 Task: Create Card Tax Filing Review in Board Branding and Messaging Strategies to Workspace Agile Coaching. Create Card Smart Home Review in Board IT Service Desk Management to Workspace Agile Coaching. Create Card Tax Filing Review in Board Voice of Customer Customer Persona Development and Analysis to Workspace Agile Coaching
Action: Mouse moved to (342, 144)
Screenshot: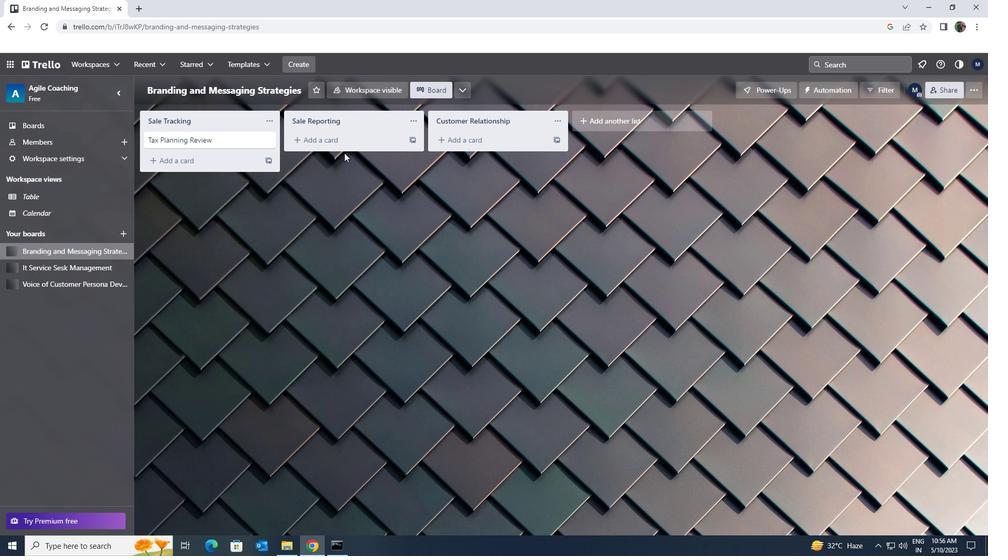 
Action: Mouse pressed left at (342, 144)
Screenshot: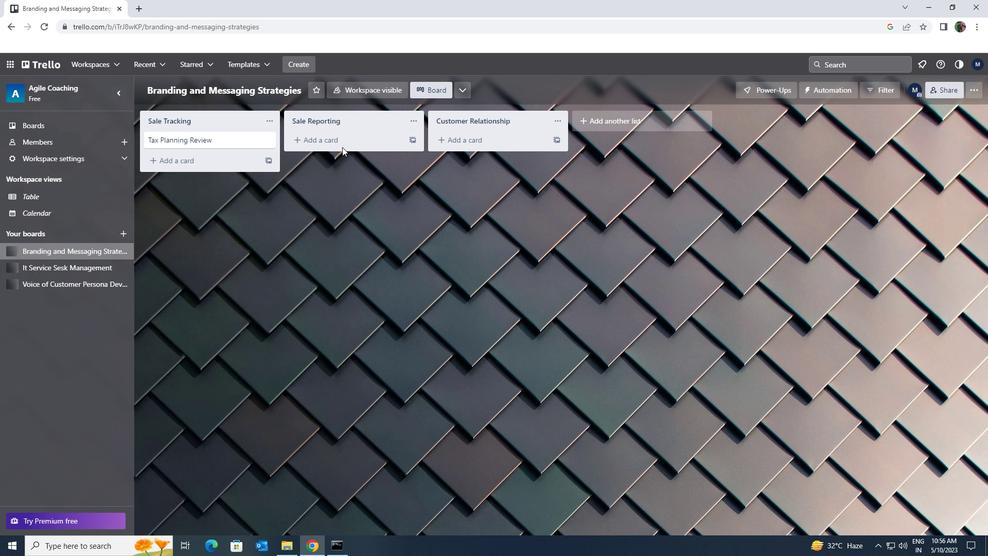 
Action: Key pressed <Key.shift>TAX<Key.space><Key.shift>FILING<Key.space><Key.shift>REVIEW
Screenshot: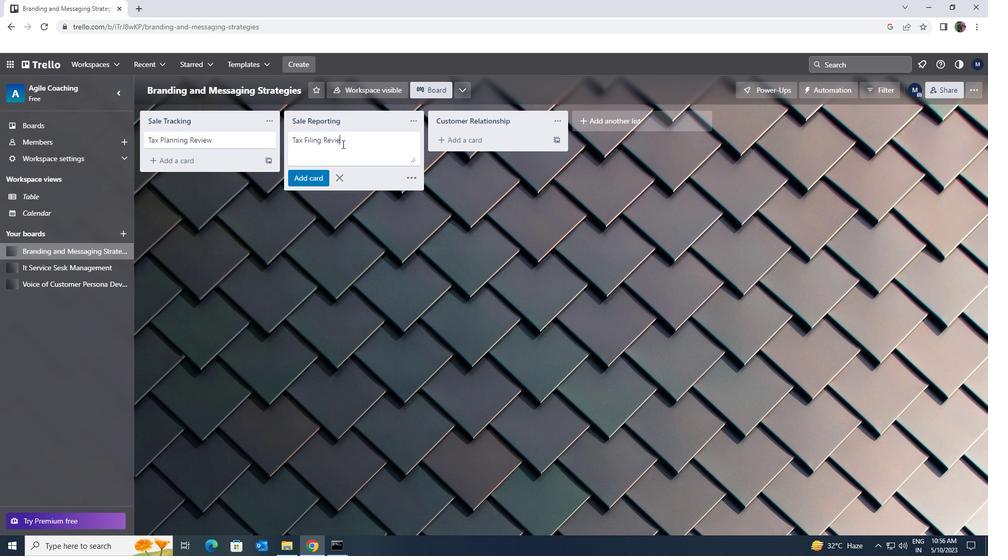
Action: Mouse moved to (319, 174)
Screenshot: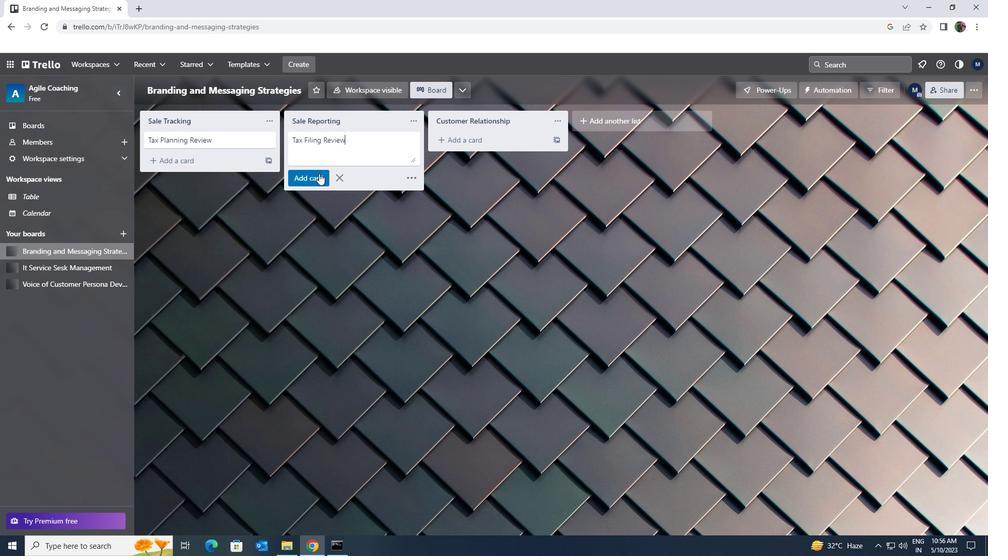 
Action: Mouse pressed left at (319, 174)
Screenshot: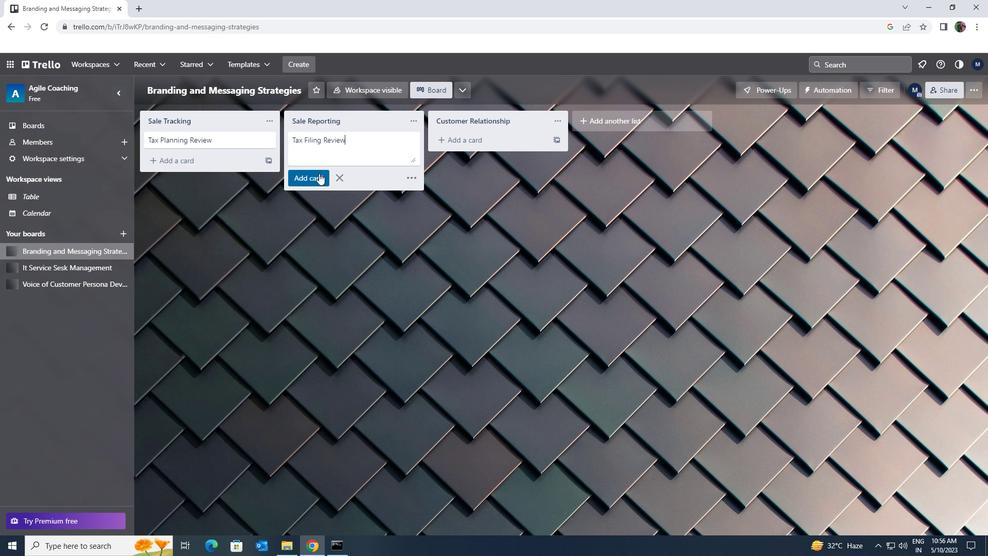 
Action: Mouse moved to (68, 266)
Screenshot: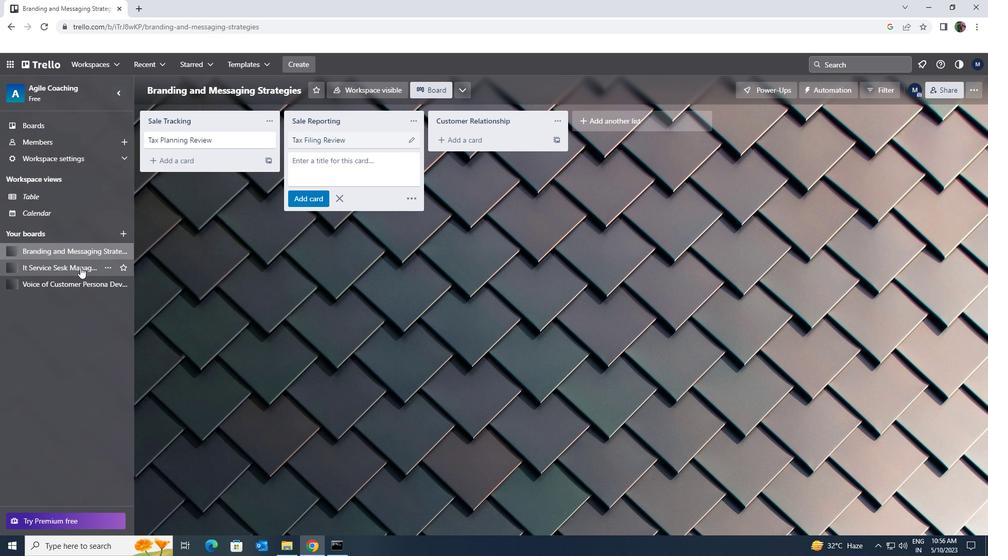 
Action: Mouse pressed left at (68, 266)
Screenshot: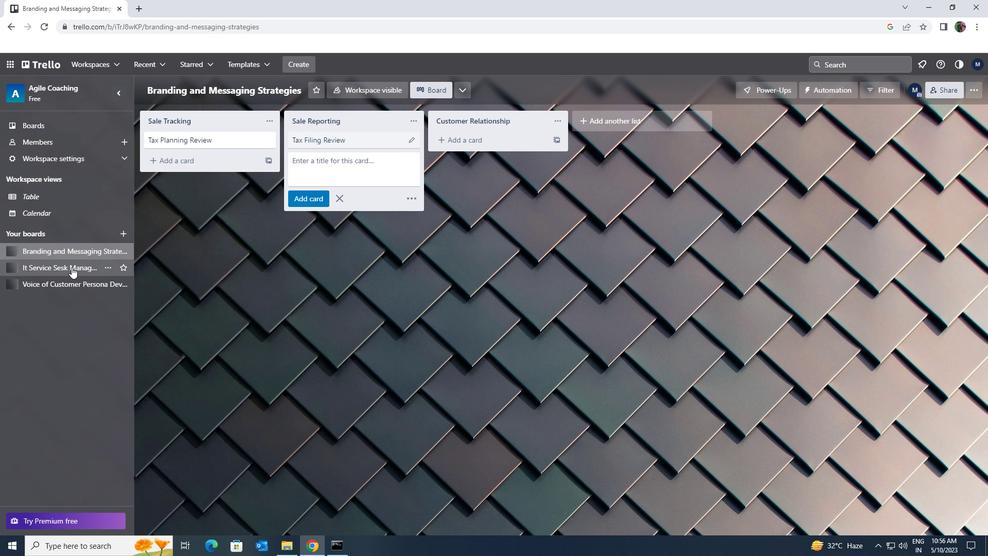 
Action: Mouse moved to (298, 141)
Screenshot: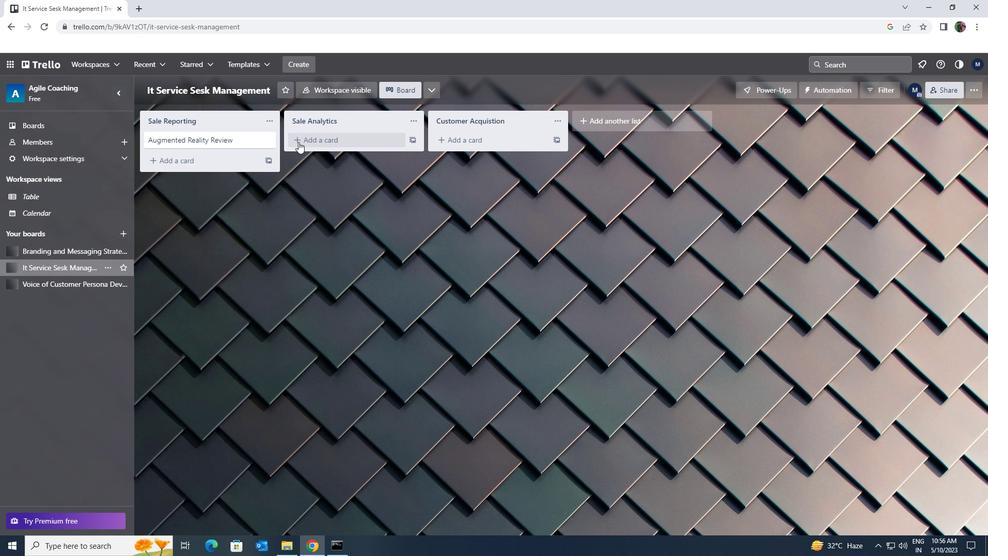 
Action: Mouse pressed left at (298, 141)
Screenshot: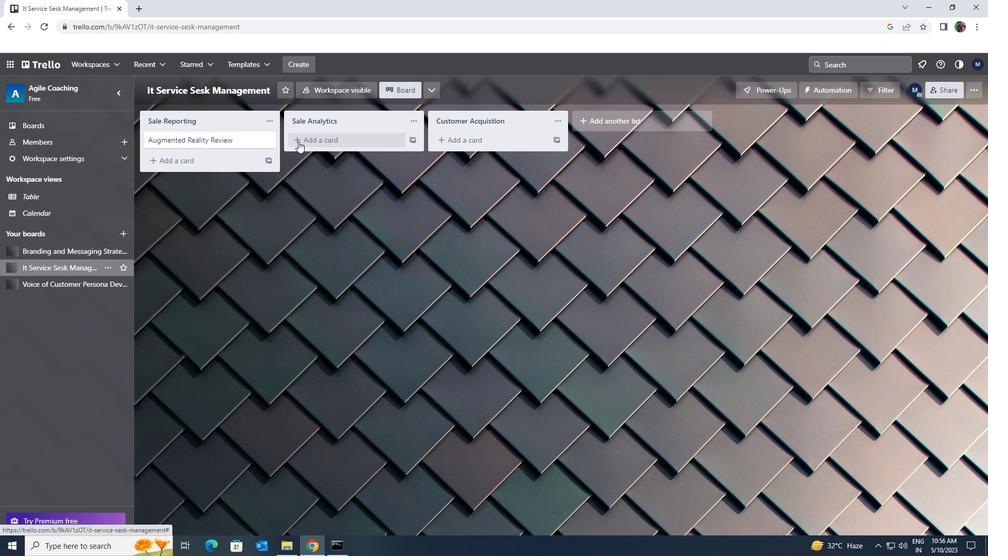 
Action: Key pressed <Key.shift>SMART<Key.space><Key.shift>HOME<Key.space><Key.shift>REVIEW
Screenshot: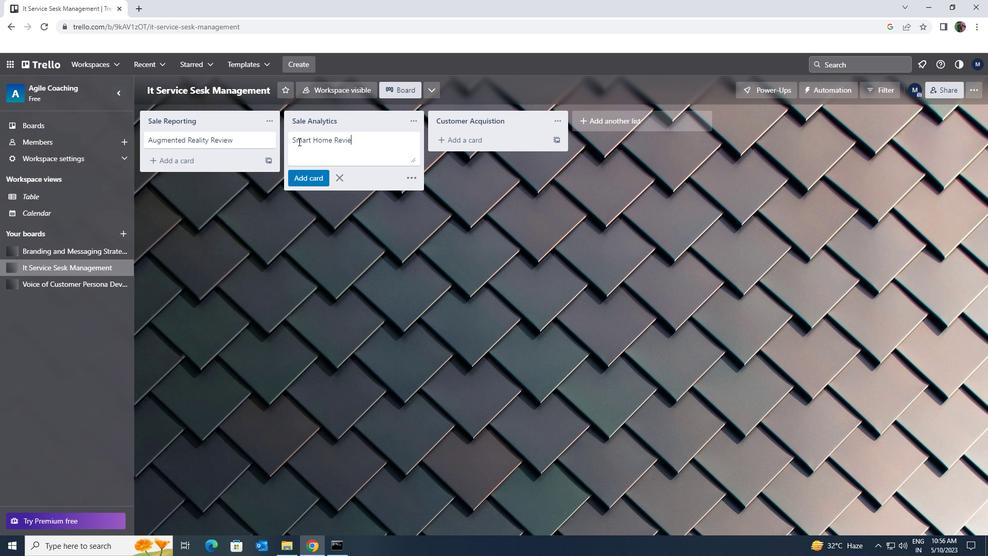 
Action: Mouse moved to (312, 175)
Screenshot: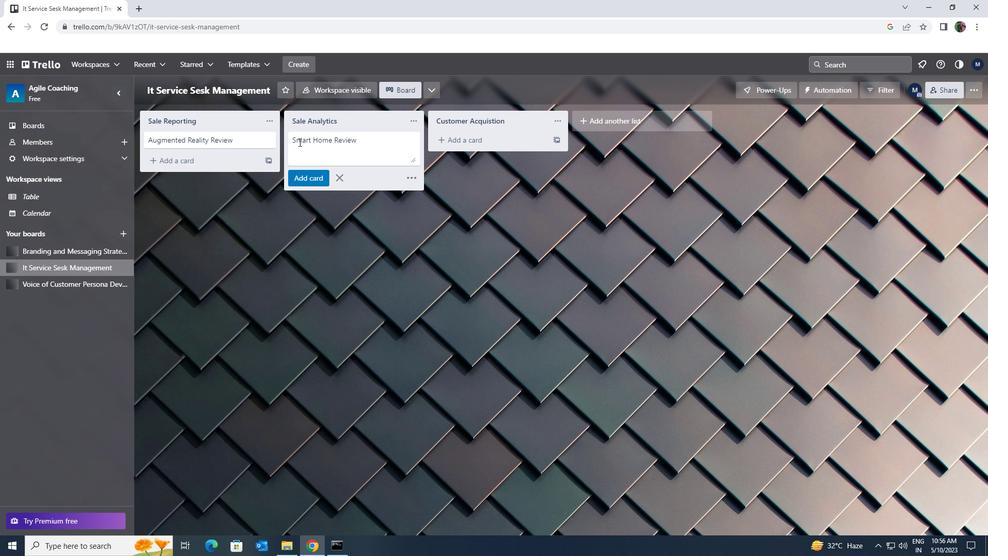 
Action: Mouse pressed left at (312, 175)
Screenshot: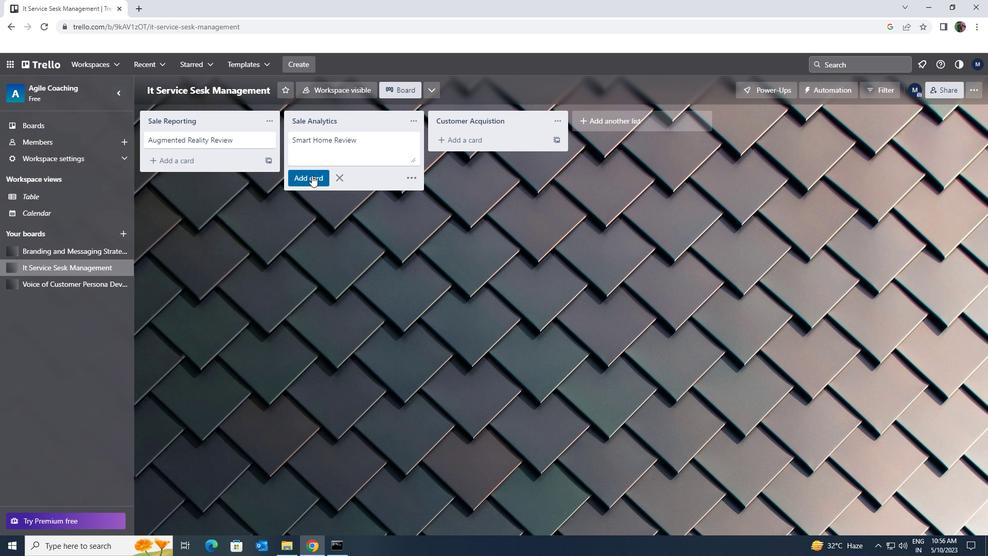 
Action: Mouse moved to (53, 282)
Screenshot: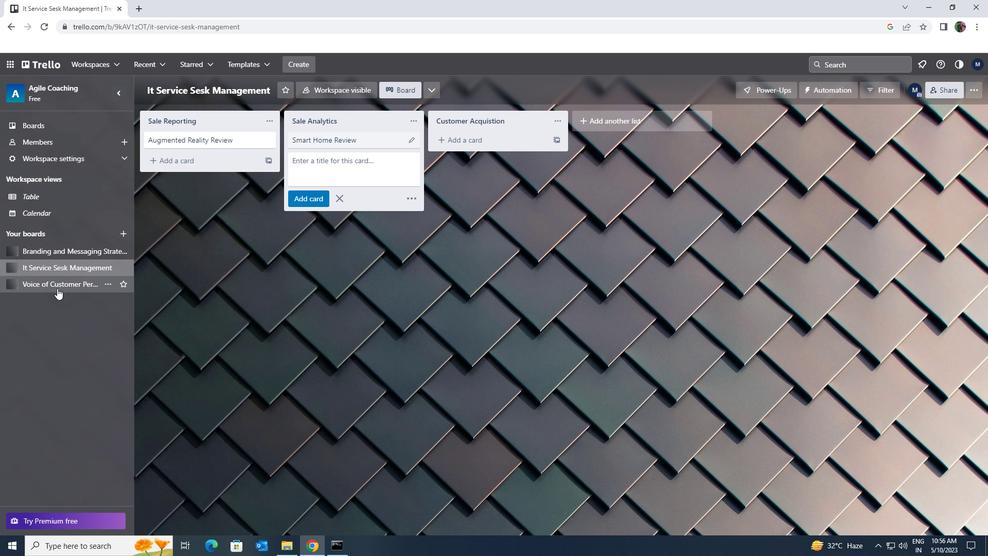 
Action: Mouse pressed left at (53, 282)
Screenshot: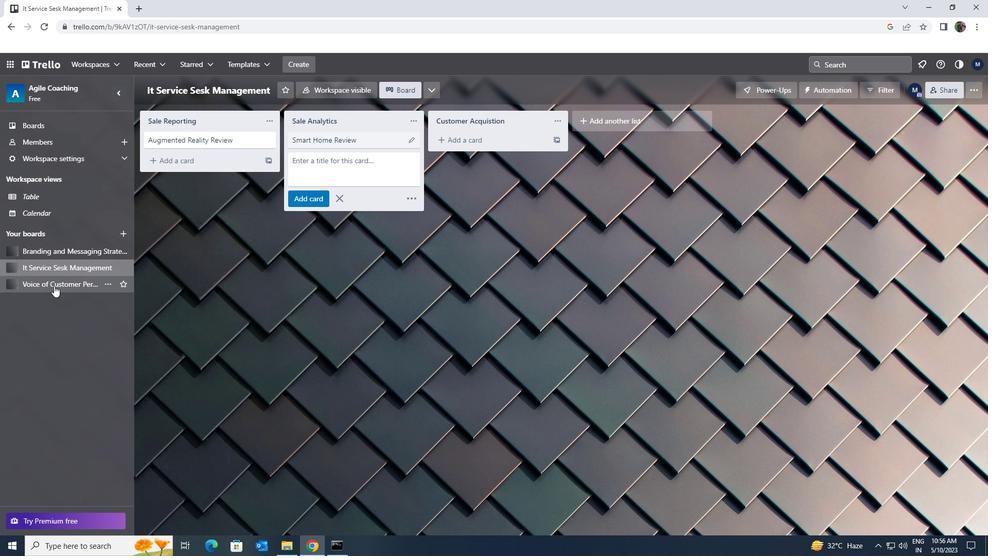 
Action: Mouse moved to (337, 149)
Screenshot: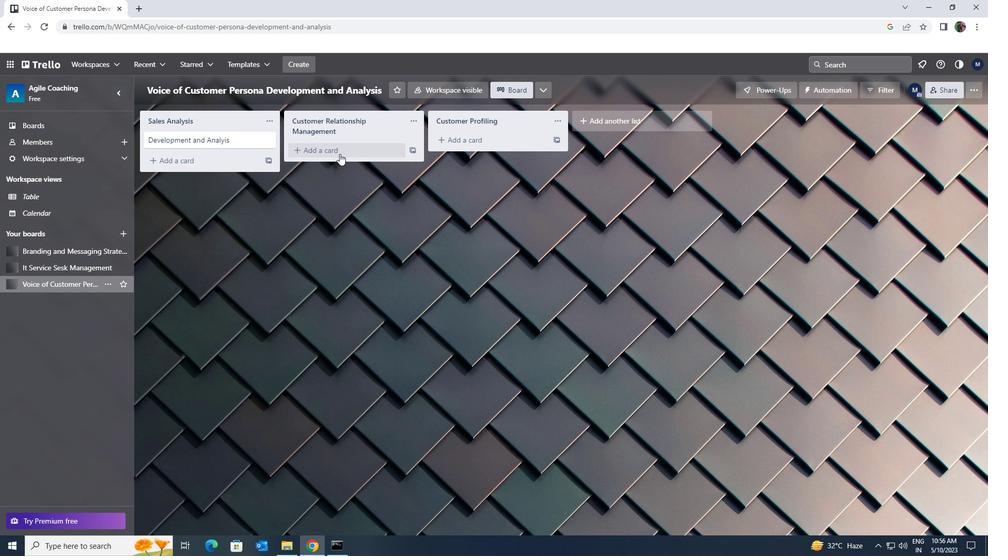 
Action: Mouse pressed left at (337, 149)
Screenshot: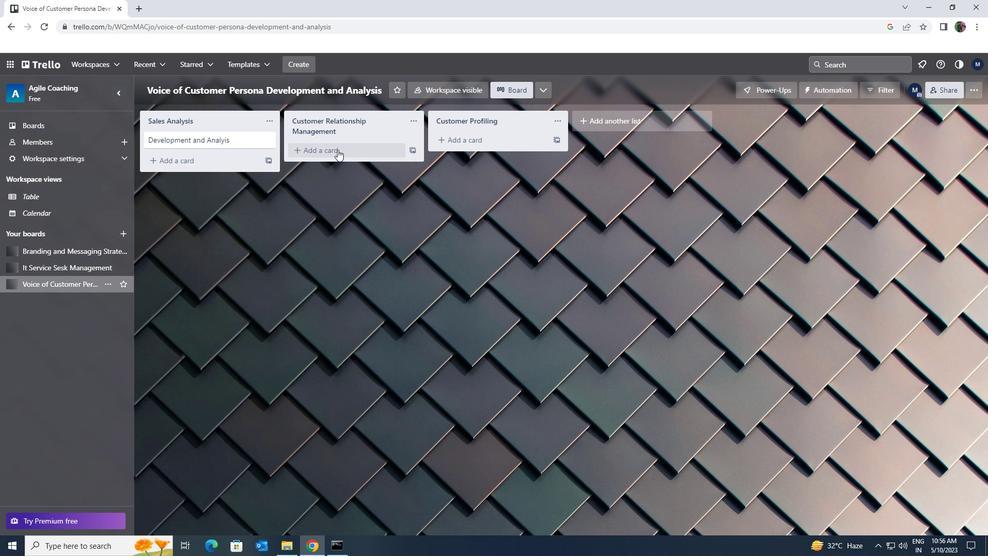 
Action: Key pressed <Key.shift><Key.shift><Key.shift><Key.shift><Key.shift><Key.shift><Key.shift><Key.shift><Key.shift><Key.shift><Key.shift><Key.shift><Key.shift><Key.shift><Key.shift><Key.shift><Key.shift><Key.shift><Key.shift><Key.shift><Key.shift><Key.shift><Key.shift><Key.shift><Key.shift>TAX<Key.space><Key.shift>FILING<Key.space><Key.shift><Key.shift><Key.shift>REVIEW
Screenshot: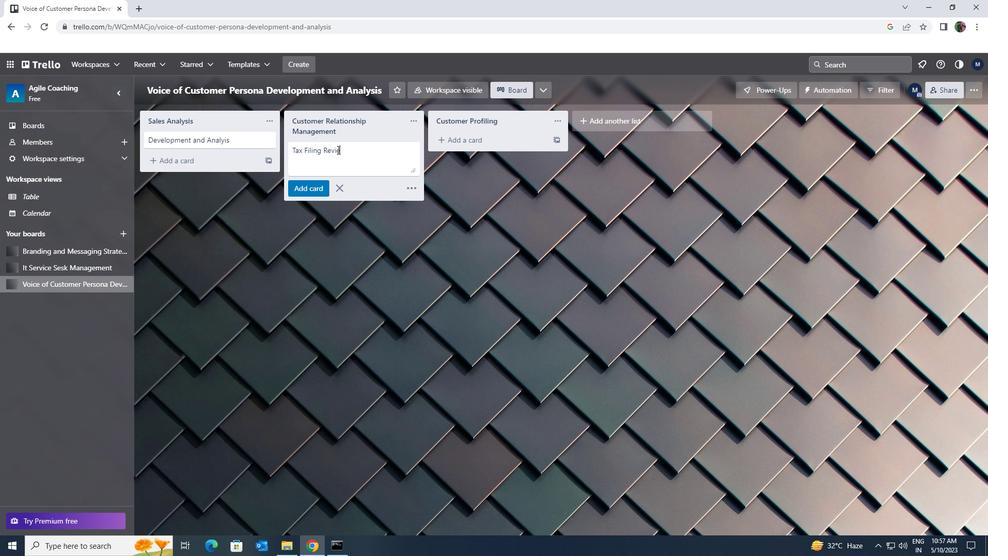 
Action: Mouse moved to (312, 185)
Screenshot: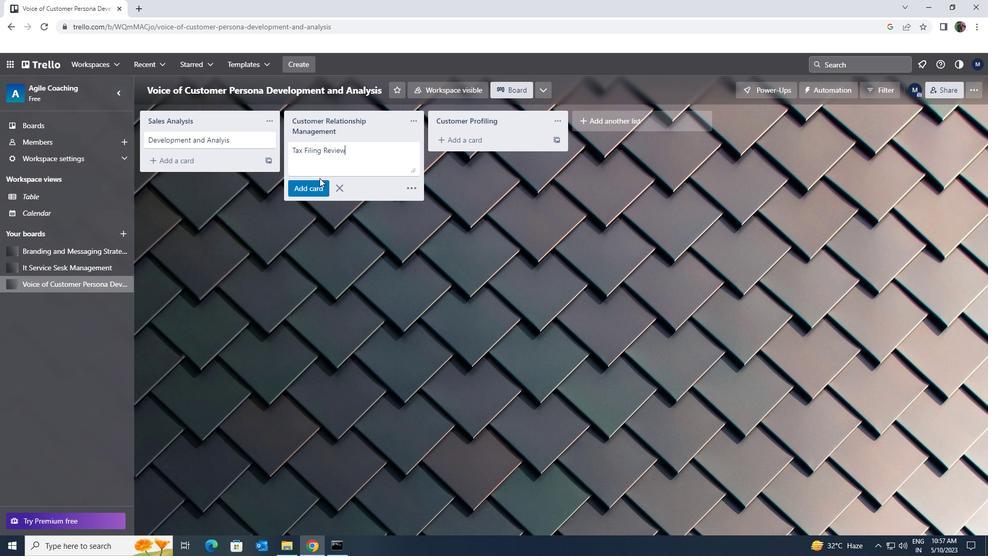 
Action: Mouse pressed left at (312, 185)
Screenshot: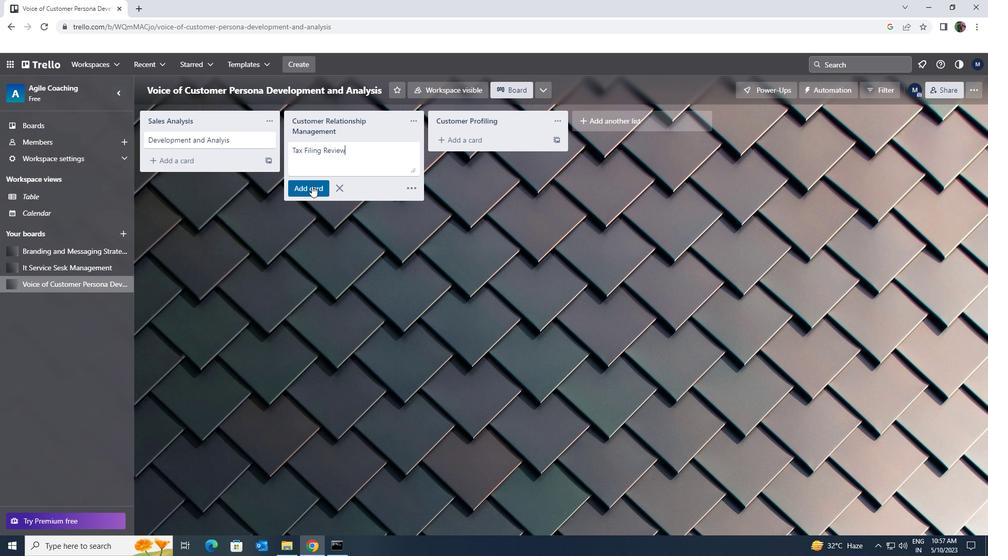 
